 Task: Create List Copyrights in Board Content Marketing Strategies to Workspace Copywriting and Editing. Create List Employment Law in Board Customer Journey Mapping to Workspace Copywriting and Editing. Create List Commercial Law in Board Business Model Competitive Analysis and Benchmarking to Workspace Copywriting and Editing
Action: Mouse moved to (100, 267)
Screenshot: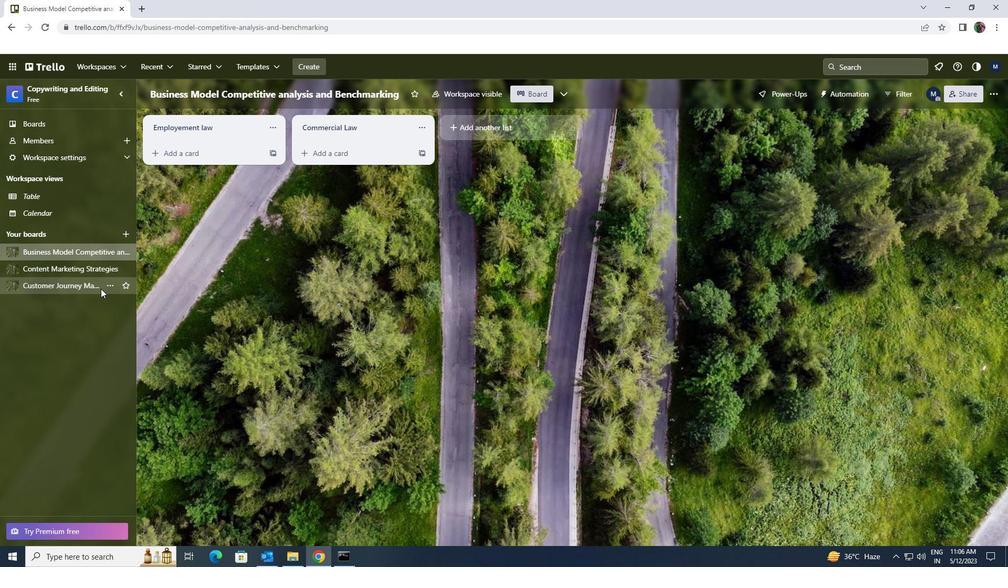 
Action: Mouse pressed left at (100, 267)
Screenshot: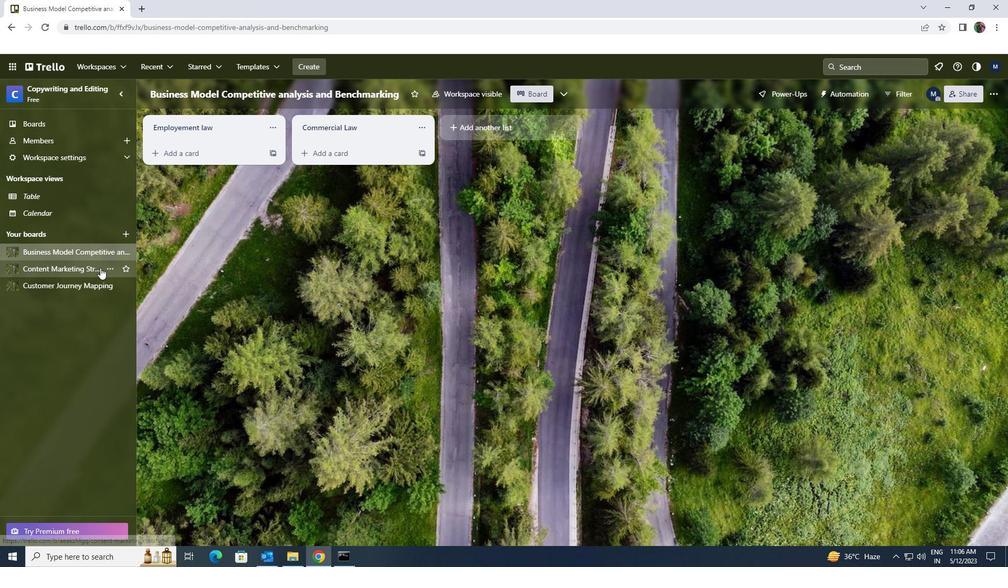 
Action: Mouse moved to (450, 128)
Screenshot: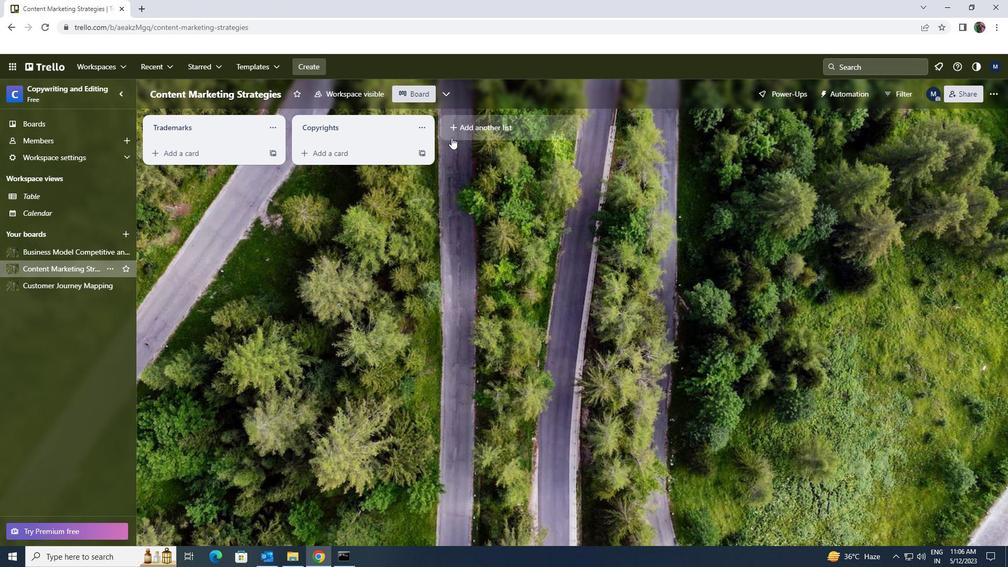 
Action: Mouse pressed left at (450, 128)
Screenshot: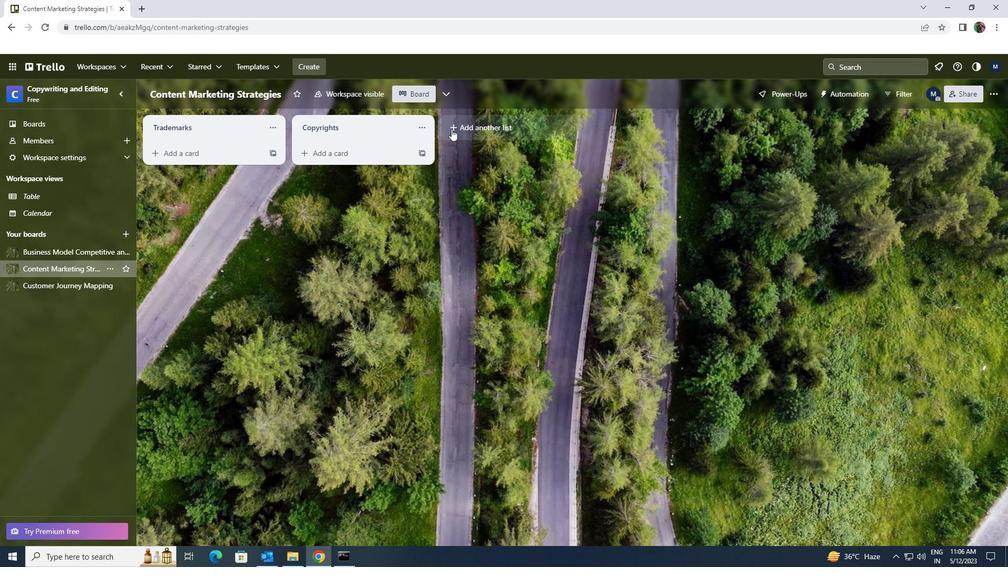 
Action: Key pressed <Key.shift>COMMRCIAL<Key.space><Key.shift><Key.backspace><Key.backspace><Key.backspace><Key.backspace><Key.backspace><Key.backspace>ERCIAL<Key.space><Key.shift>LAW
Screenshot: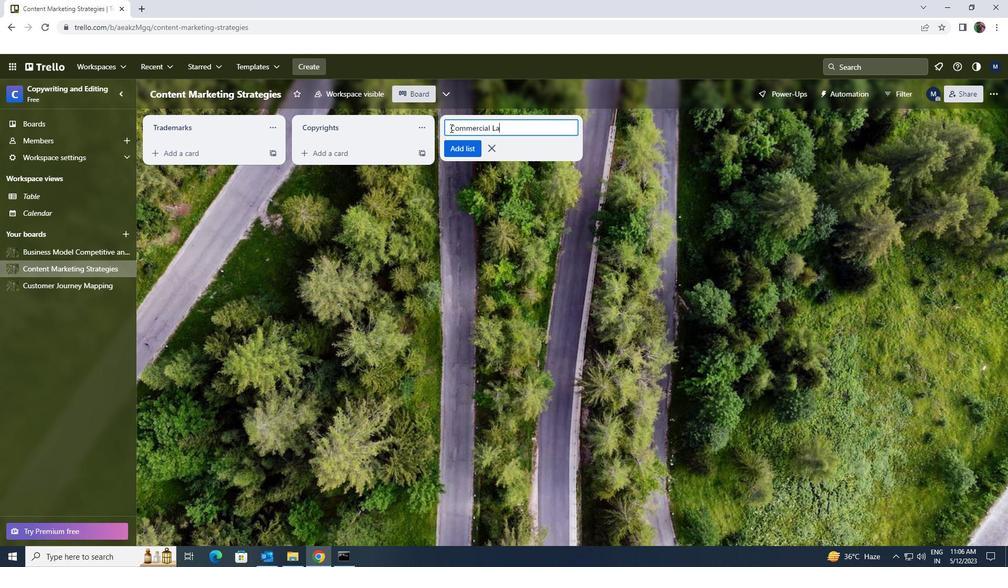 
Action: Mouse moved to (463, 141)
Screenshot: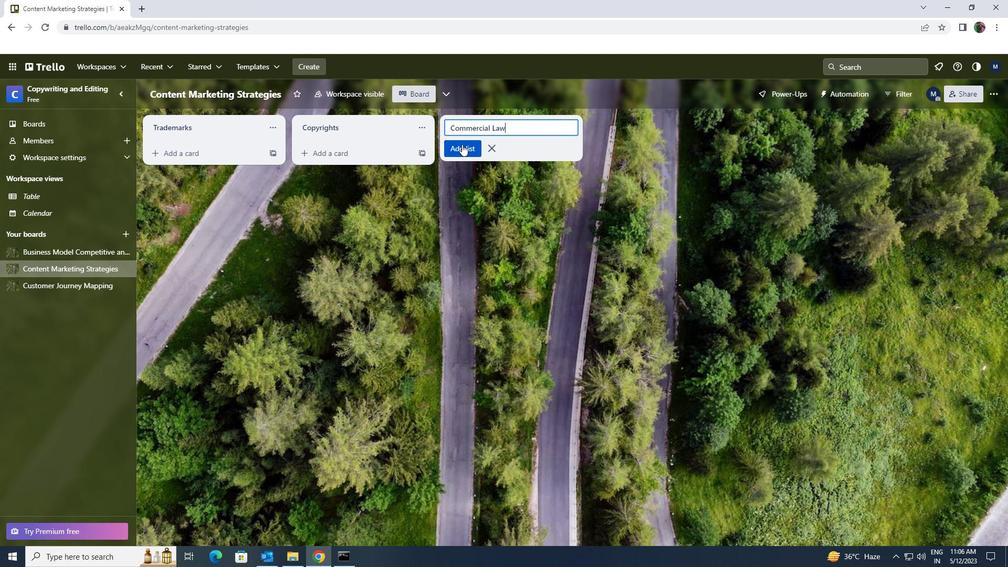 
Action: Mouse pressed left at (463, 141)
Screenshot: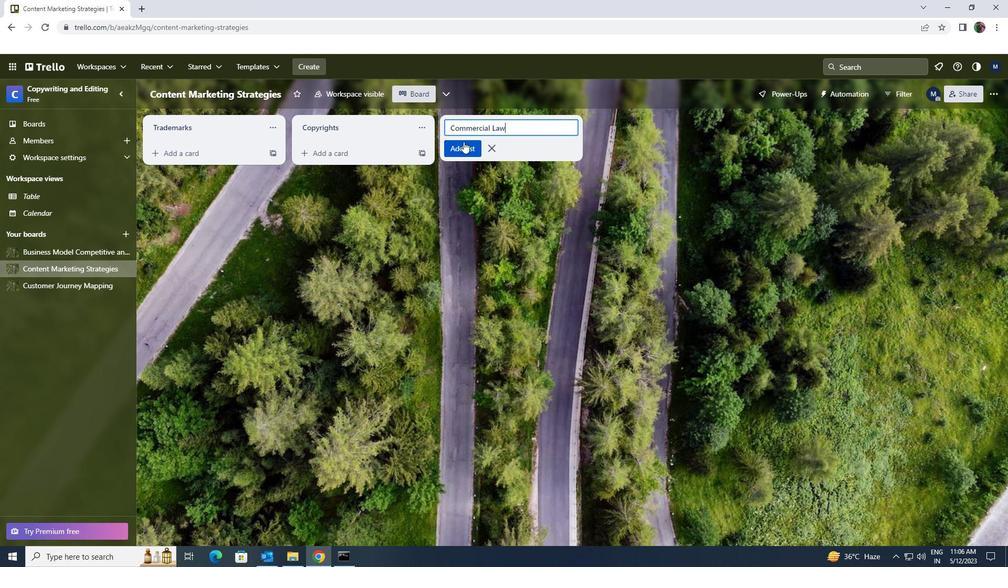 
Action: Mouse moved to (78, 286)
Screenshot: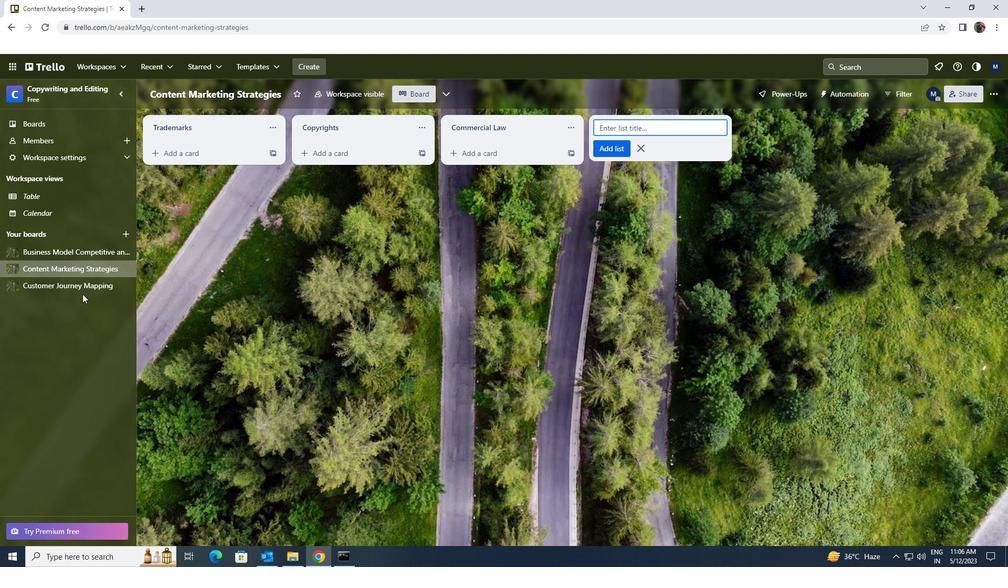 
Action: Mouse pressed left at (78, 286)
Screenshot: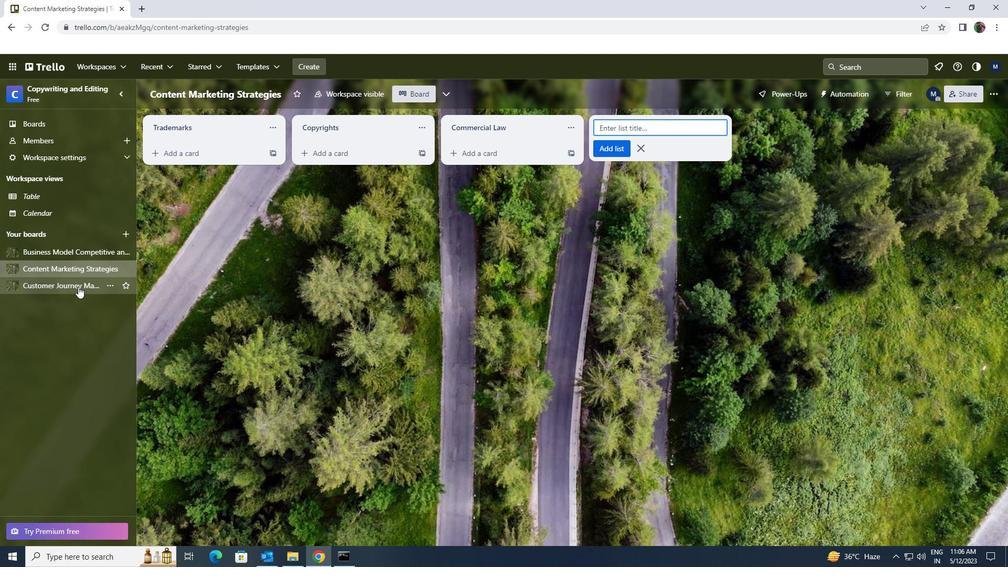 
Action: Mouse moved to (455, 131)
Screenshot: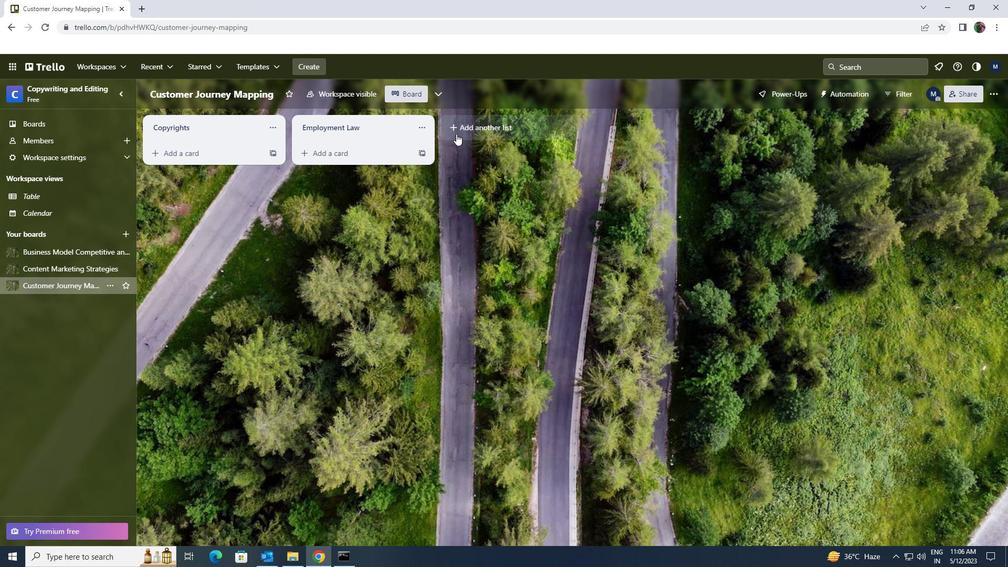 
Action: Mouse pressed left at (455, 131)
Screenshot: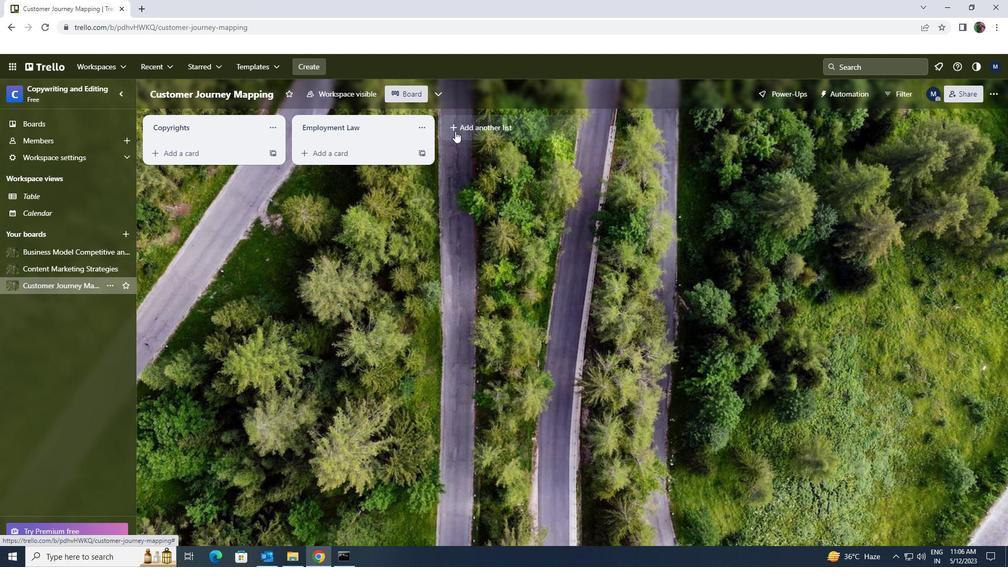 
Action: Key pressed <Key.shift><Key.shift>MERGERS<Key.space>AND<Key.space><Key.shift>ACQU<Key.backspace>UISITION<Key.space>
Screenshot: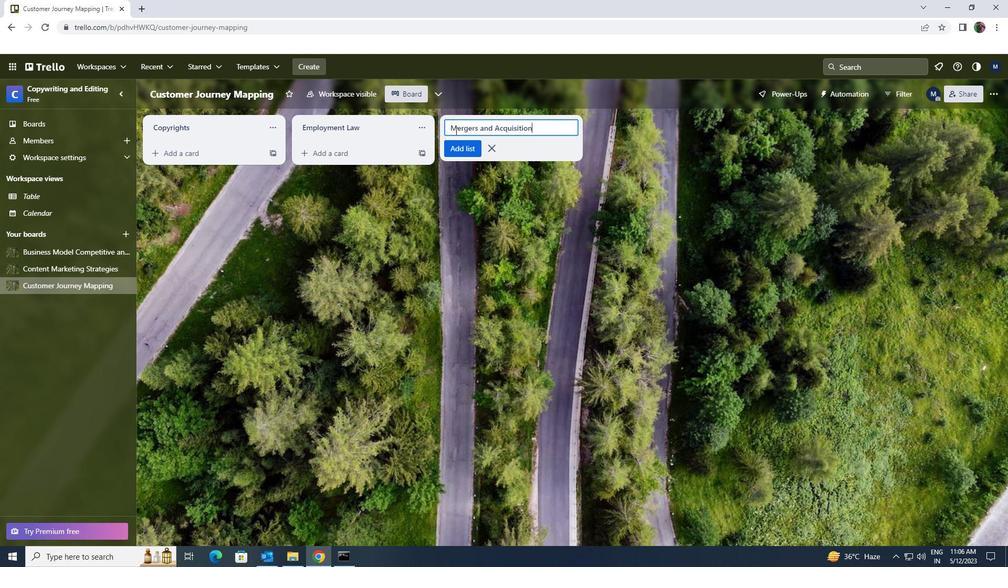 
Action: Mouse moved to (456, 147)
Screenshot: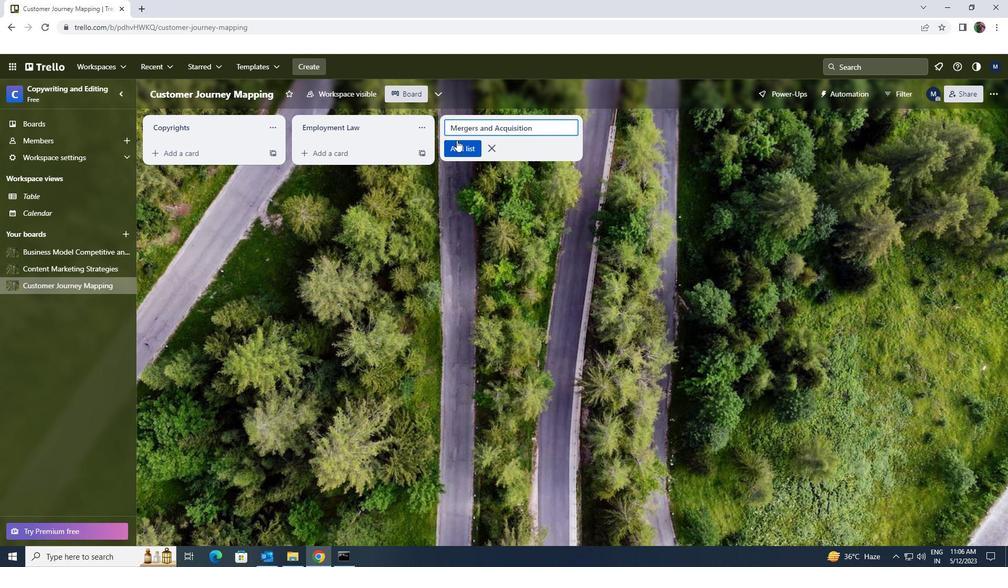
Action: Mouse pressed left at (456, 147)
Screenshot: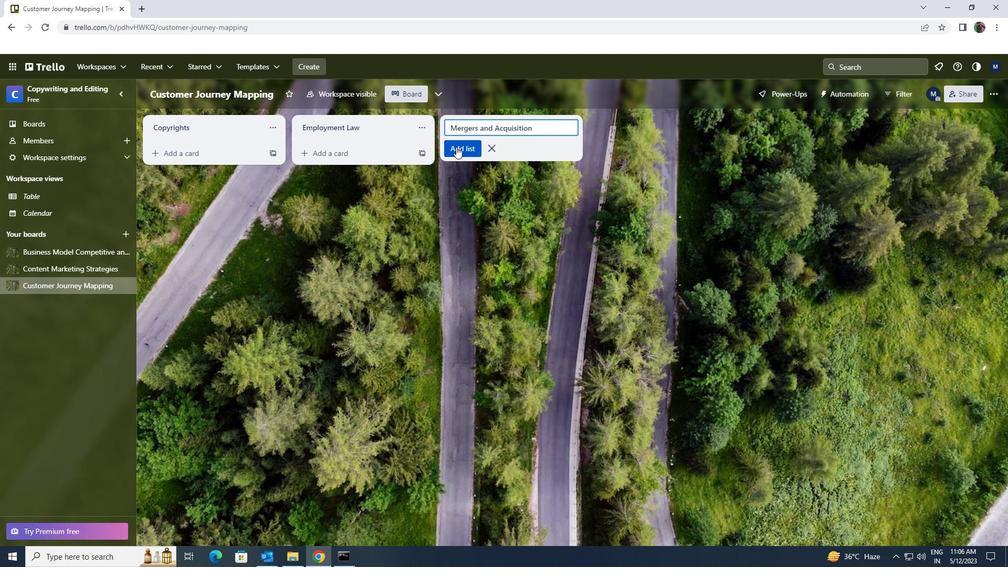 
Action: Mouse moved to (37, 252)
Screenshot: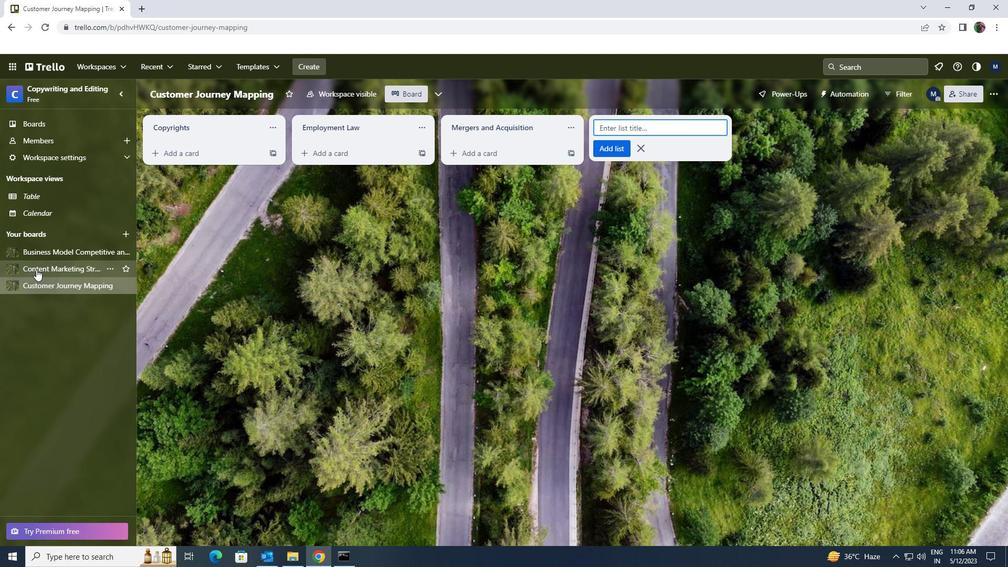 
Action: Mouse pressed left at (37, 252)
Screenshot: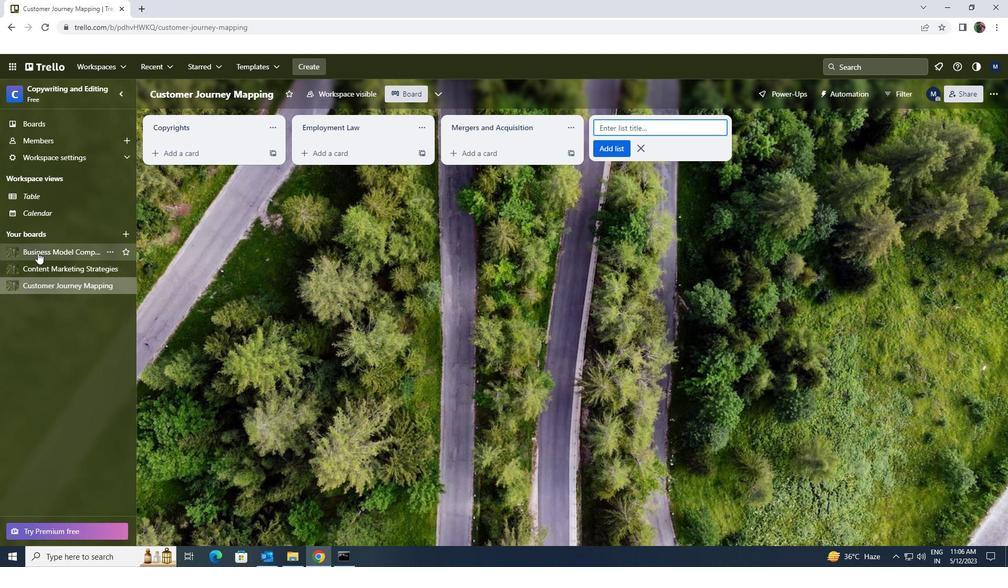 
Action: Mouse moved to (451, 131)
Screenshot: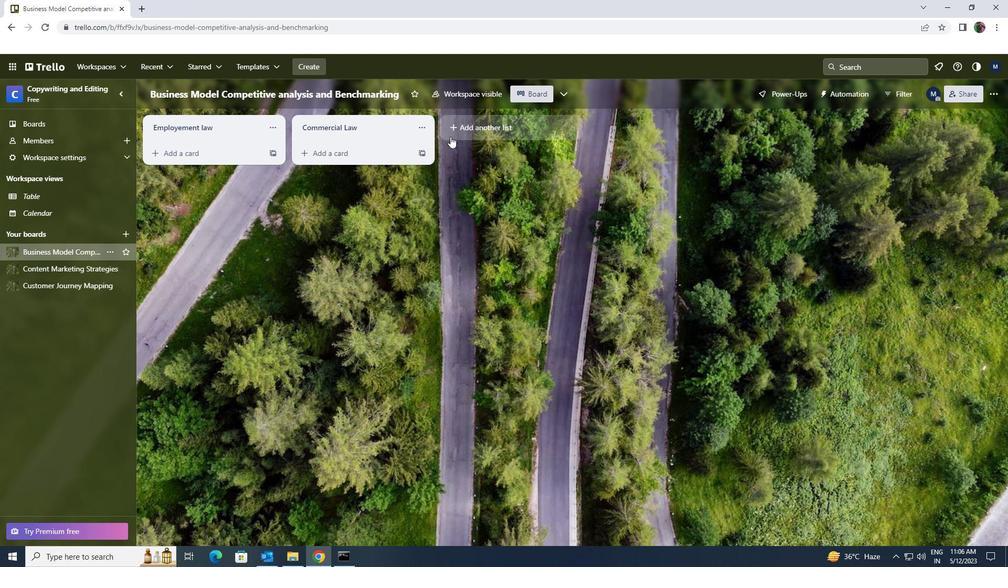 
Action: Mouse pressed left at (451, 131)
Screenshot: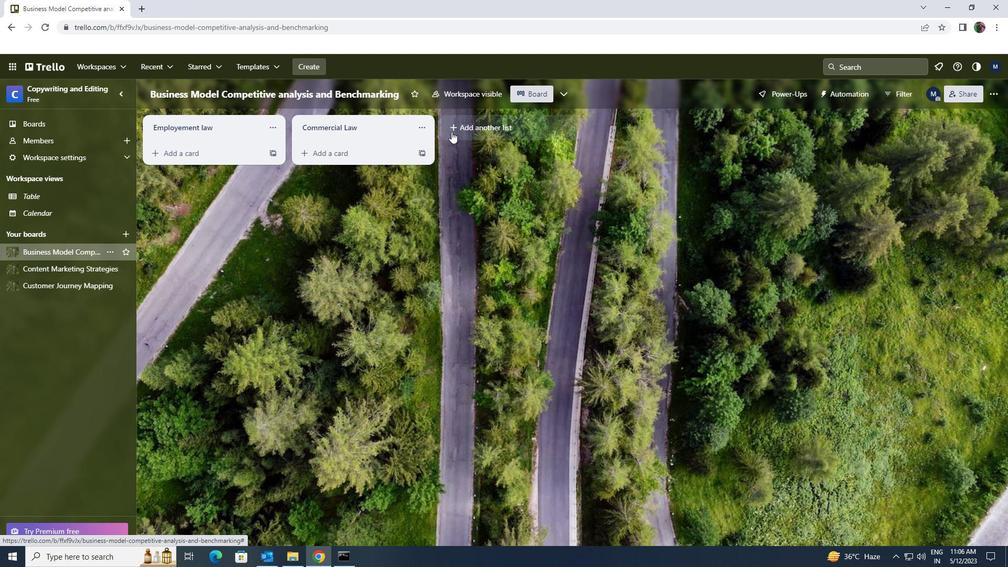 
Action: Key pressed <Key.shift><Key.shift><Key.shift>LITIGATION
Screenshot: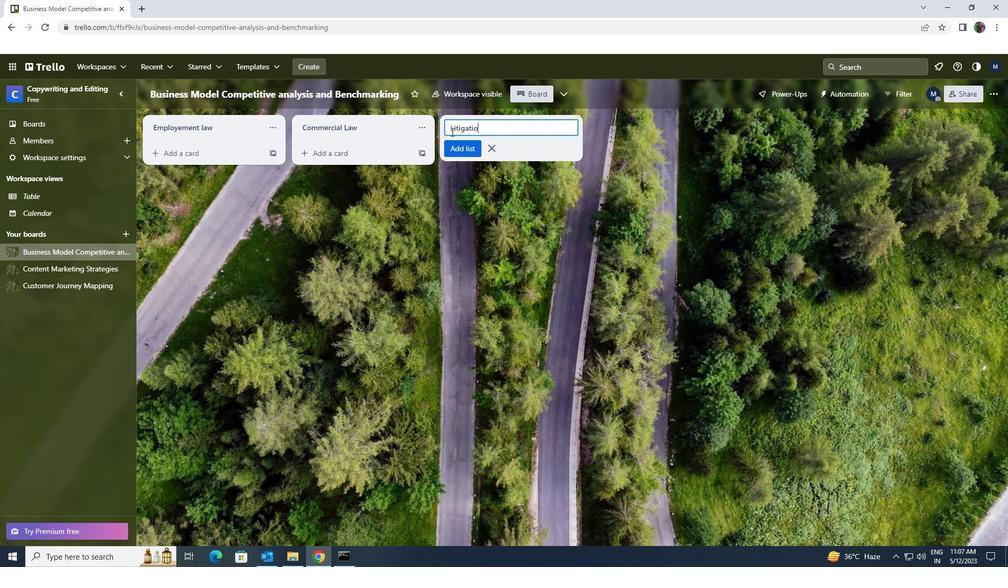 
Action: Mouse moved to (462, 147)
Screenshot: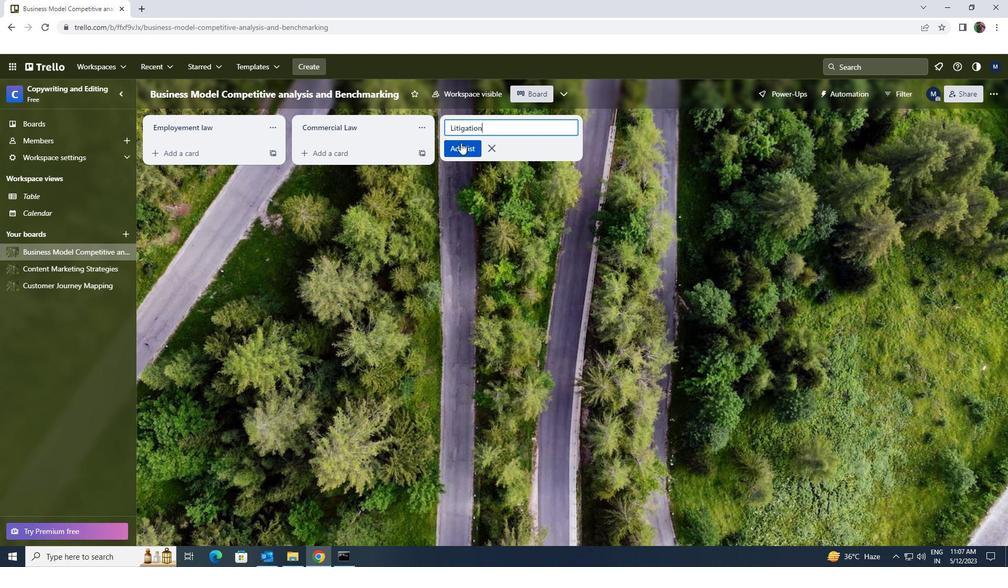 
Action: Mouse pressed left at (462, 147)
Screenshot: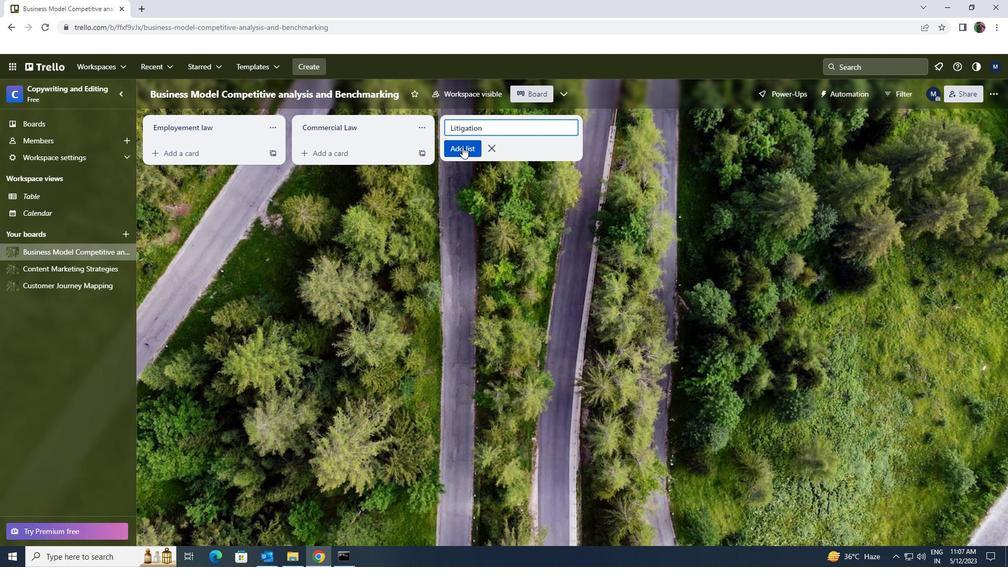 
